 Task: Add Lakanto Golden Monkfruit Sweetener to the cart.
Action: Mouse moved to (285, 133)
Screenshot: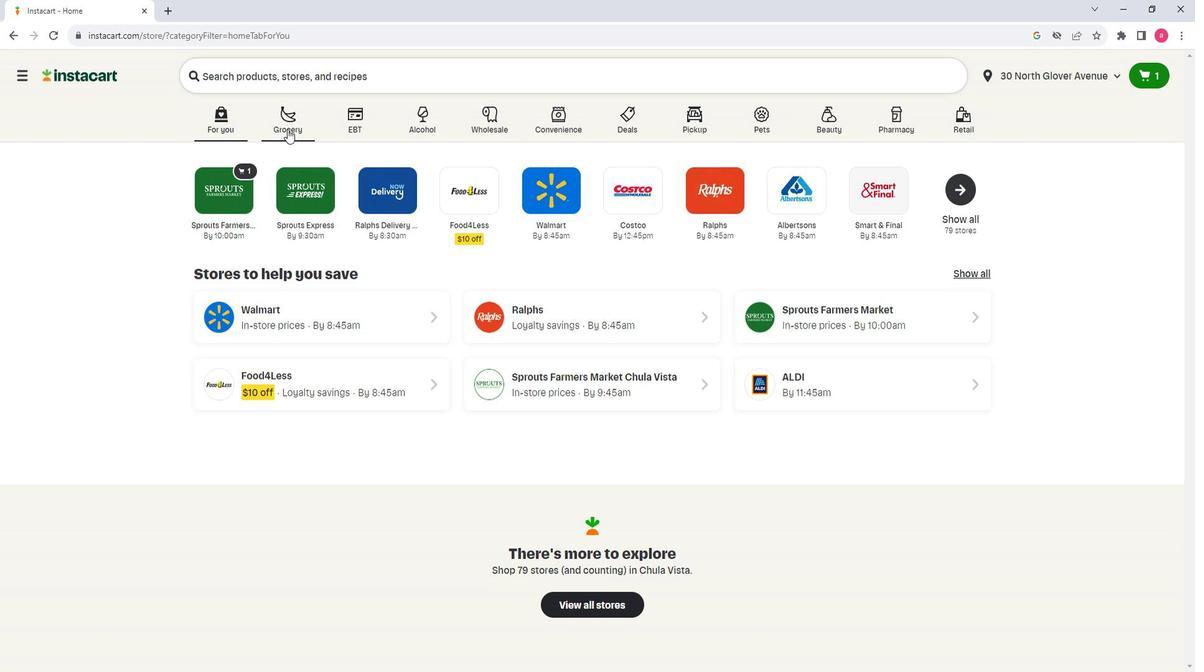 
Action: Mouse pressed left at (285, 133)
Screenshot: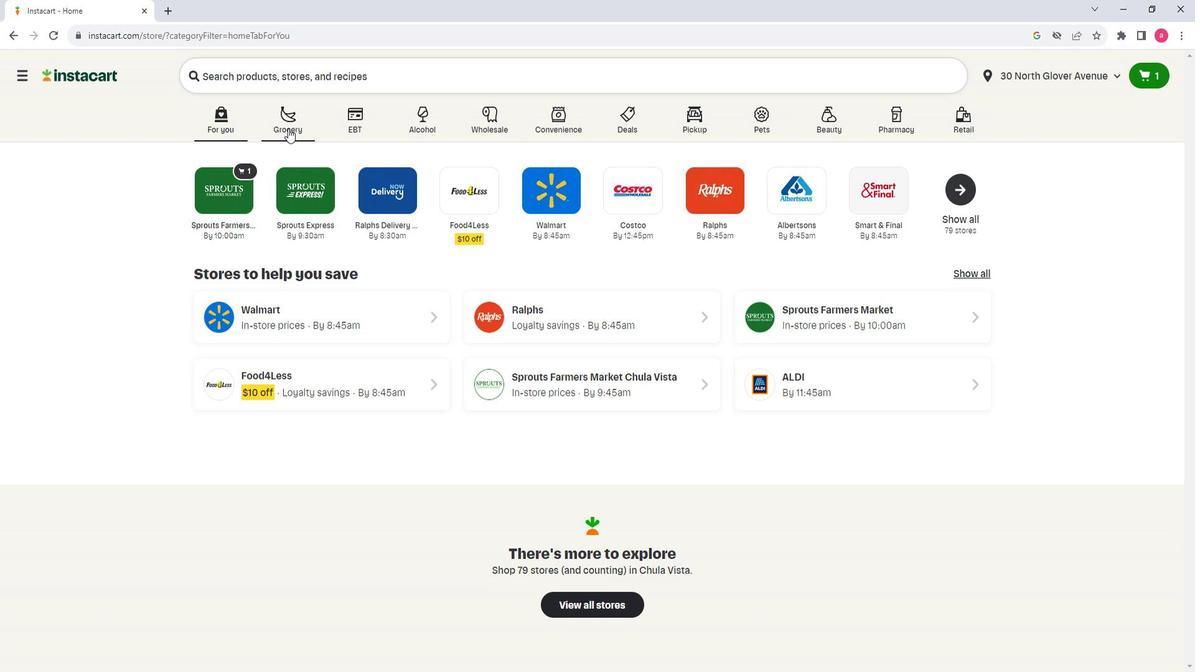 
Action: Mouse moved to (366, 361)
Screenshot: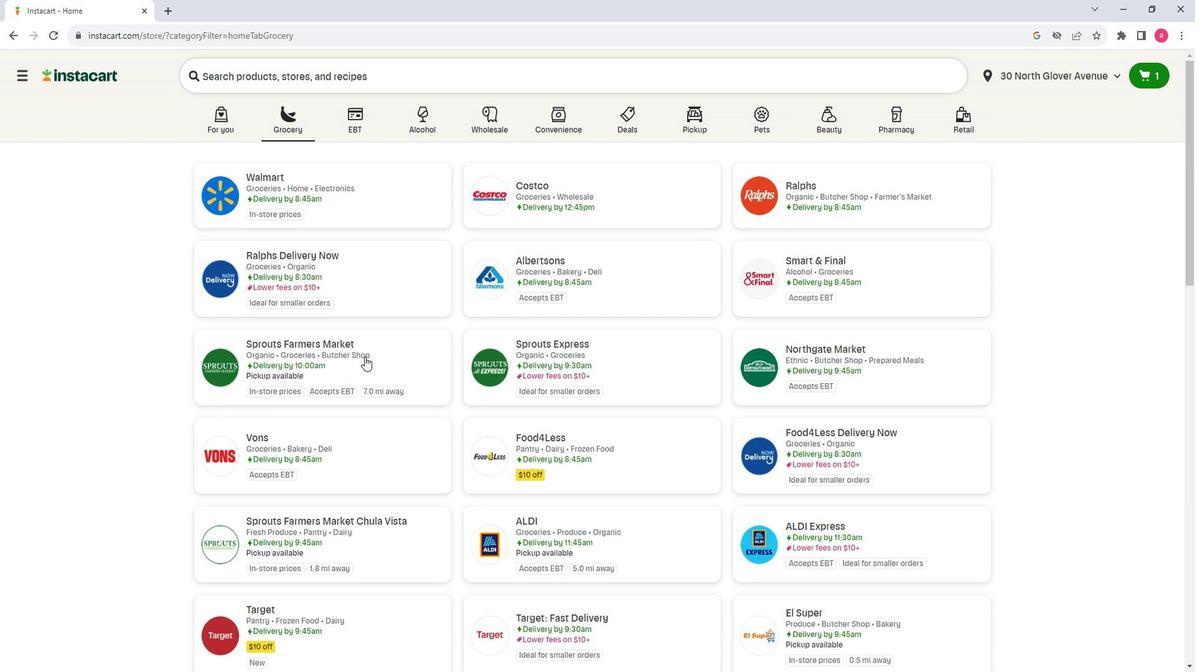 
Action: Mouse pressed left at (366, 361)
Screenshot: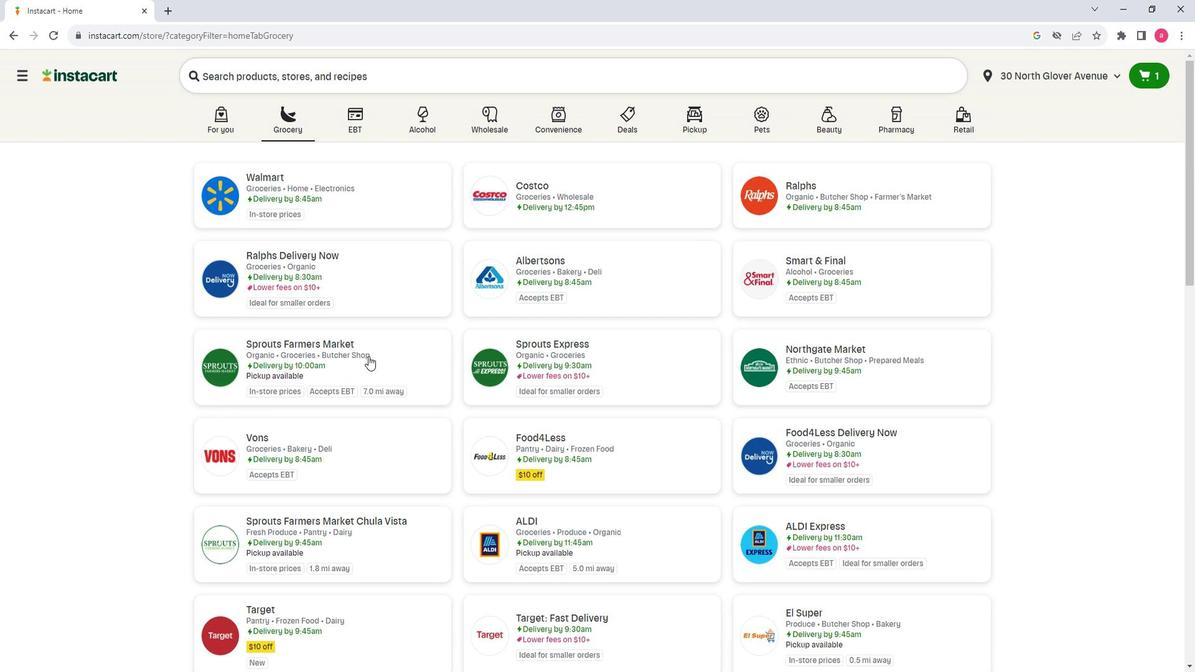 
Action: Mouse moved to (69, 391)
Screenshot: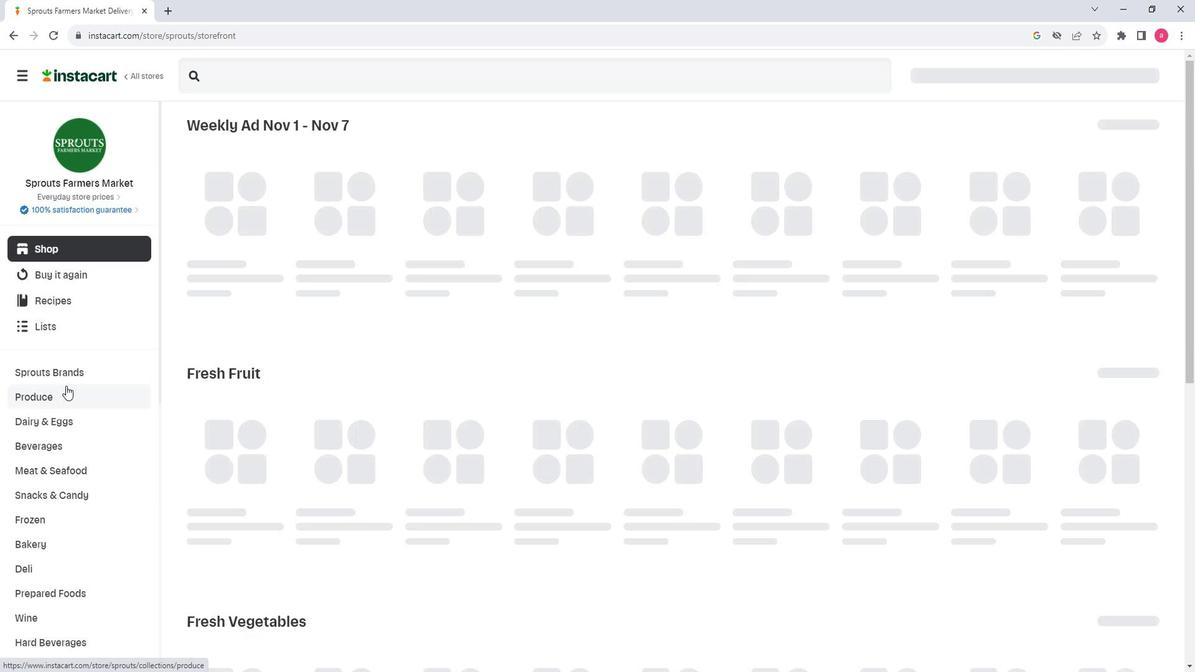 
Action: Mouse scrolled (69, 390) with delta (0, 0)
Screenshot: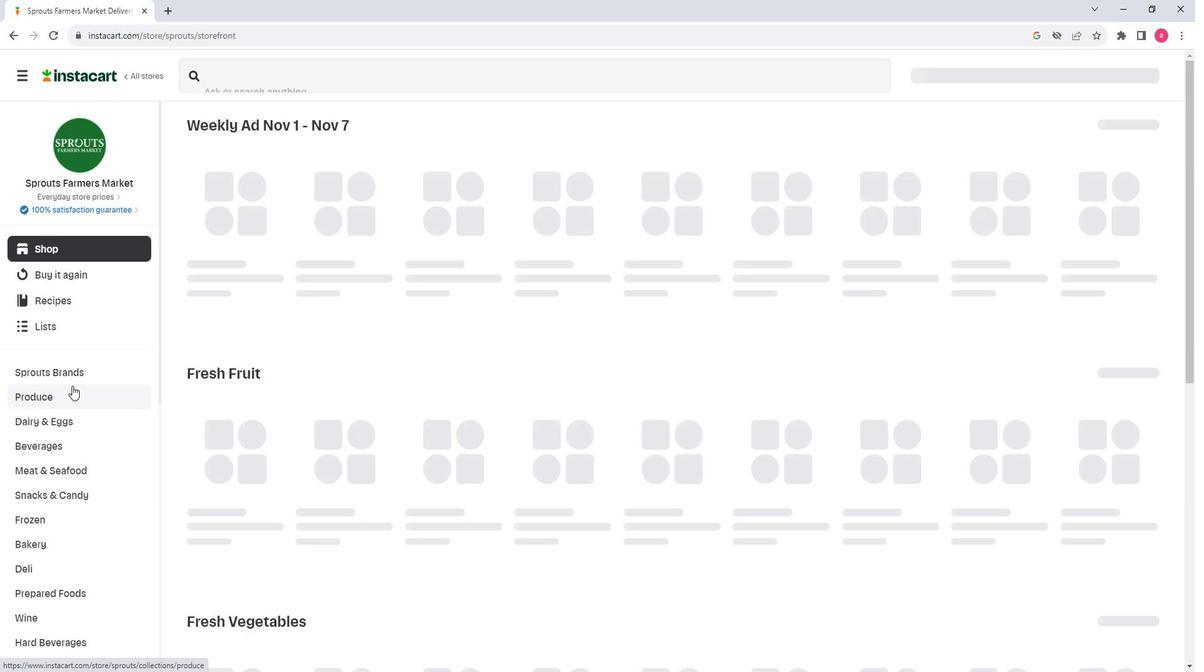 
Action: Mouse scrolled (69, 390) with delta (0, 0)
Screenshot: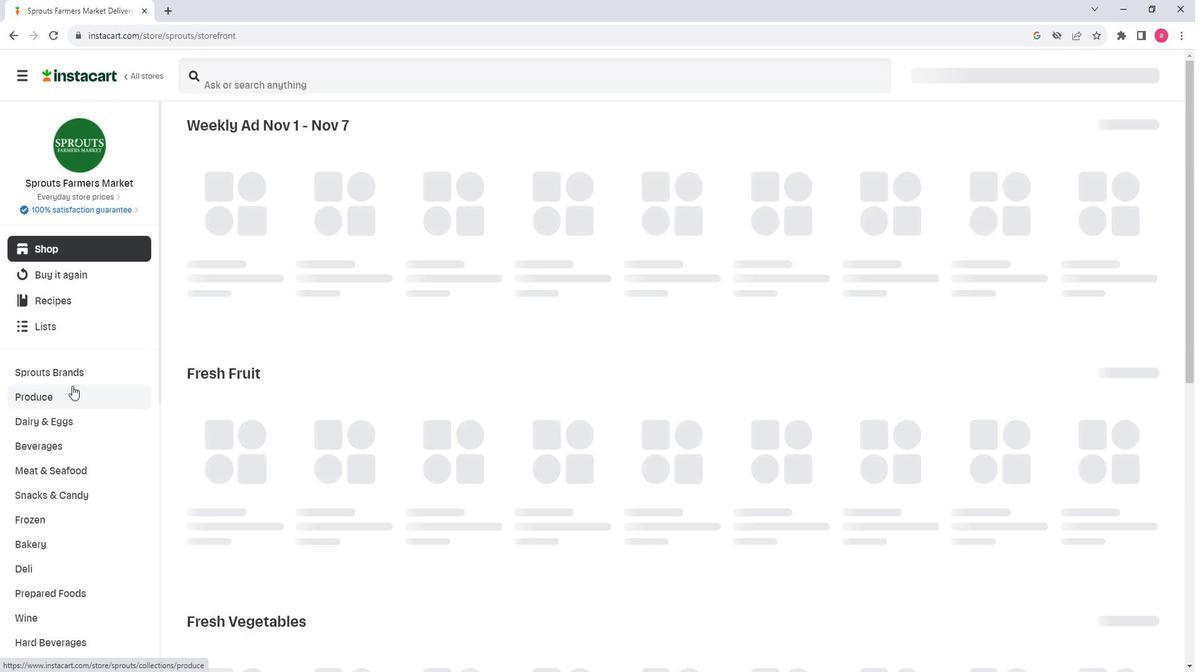 
Action: Mouse scrolled (69, 390) with delta (0, 0)
Screenshot: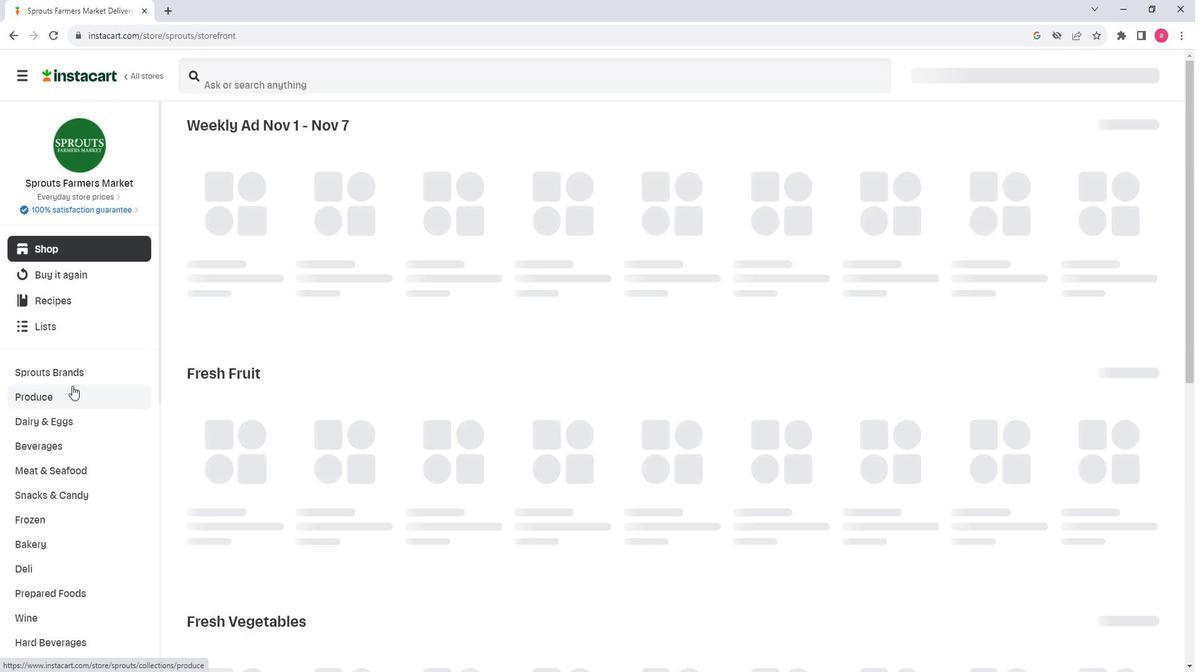 
Action: Mouse scrolled (69, 390) with delta (0, 0)
Screenshot: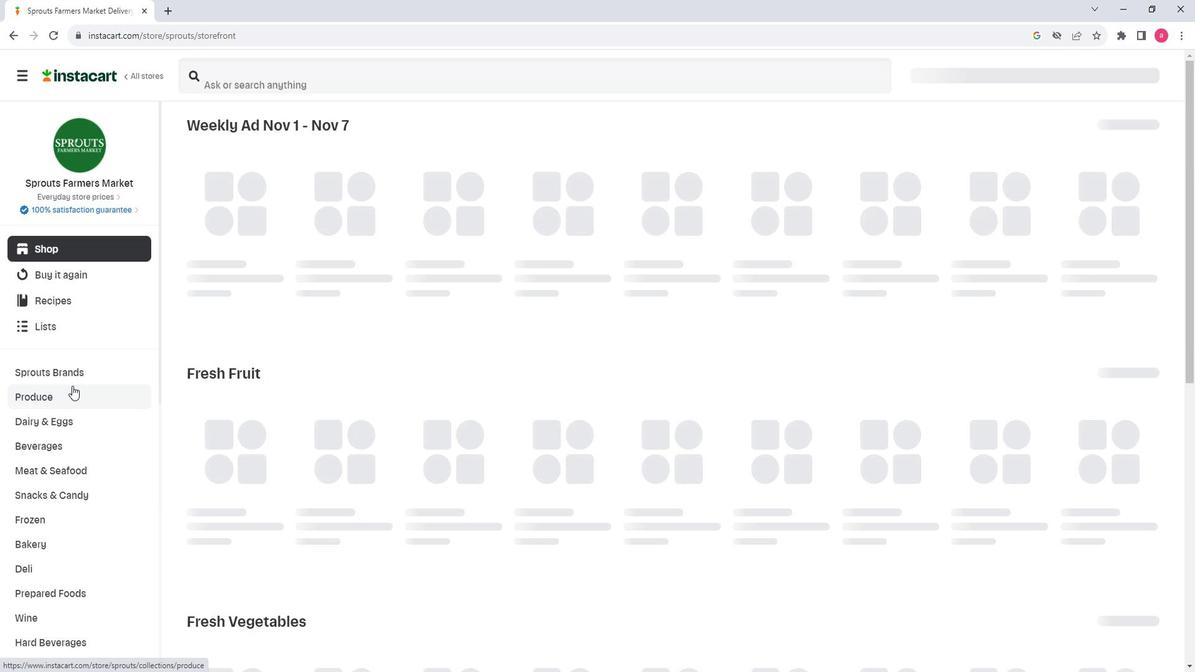 
Action: Mouse scrolled (69, 390) with delta (0, 0)
Screenshot: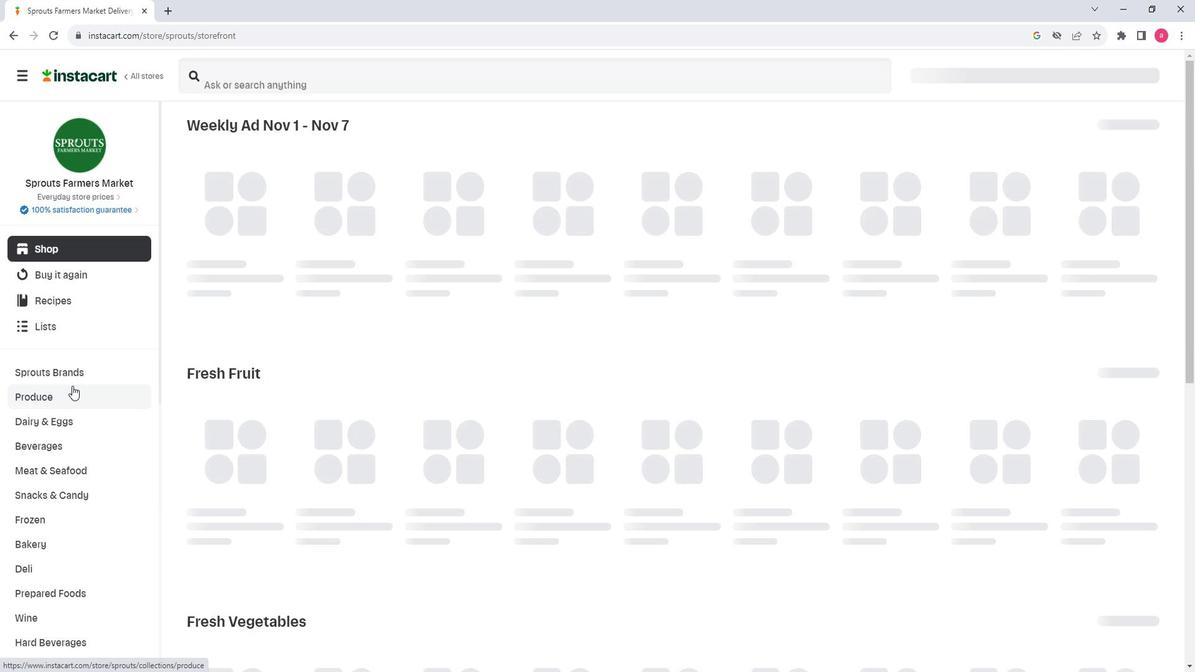 
Action: Mouse moved to (85, 498)
Screenshot: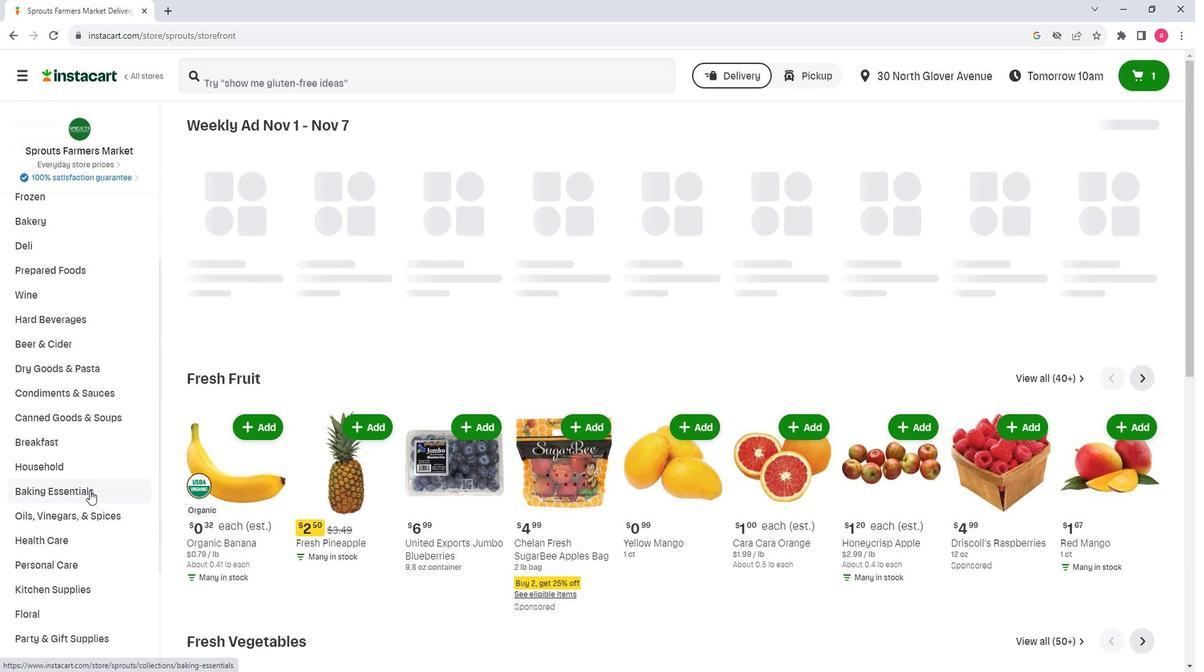 
Action: Mouse pressed left at (85, 498)
Screenshot: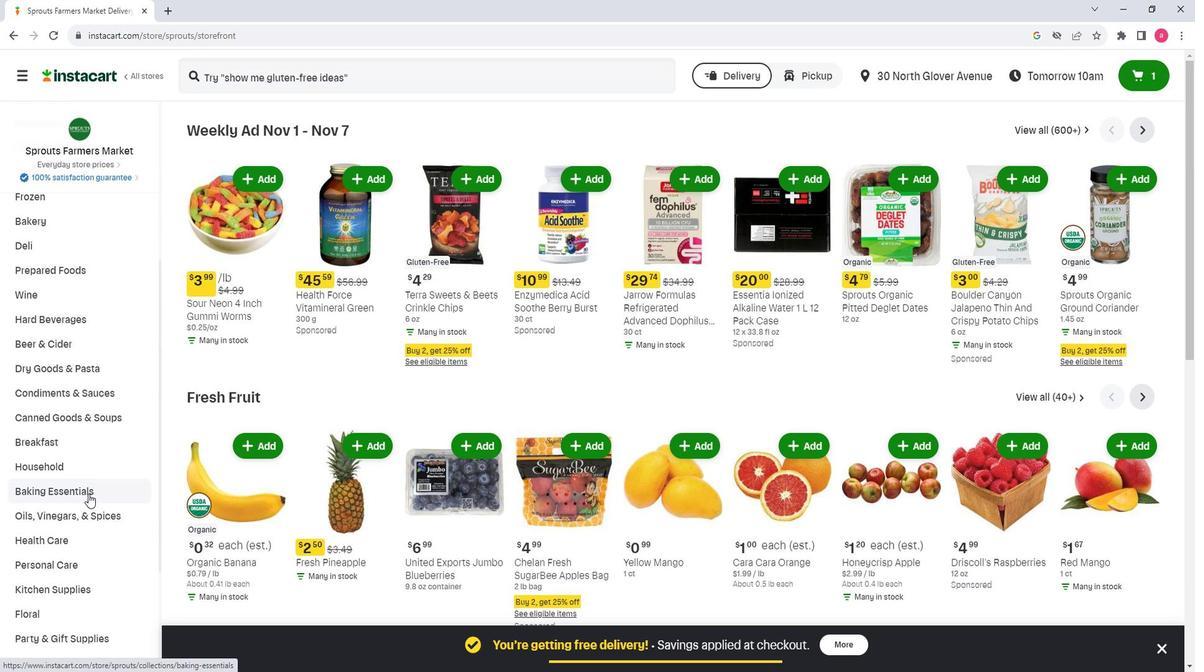 
Action: Mouse moved to (734, 169)
Screenshot: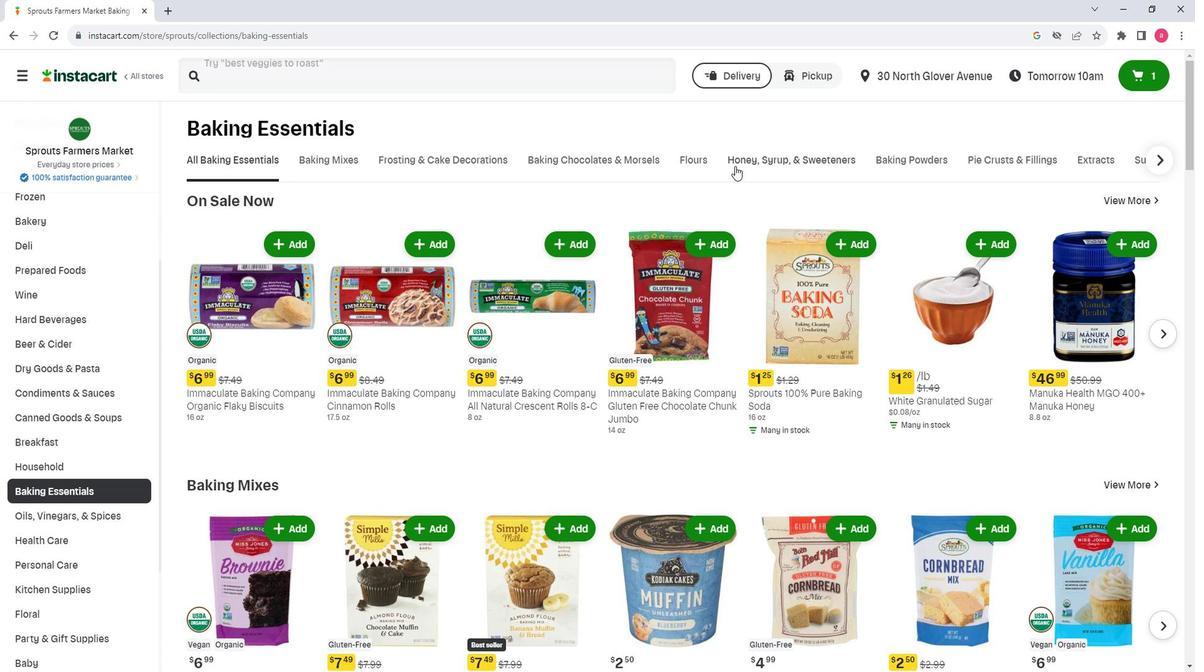
Action: Mouse pressed left at (734, 169)
Screenshot: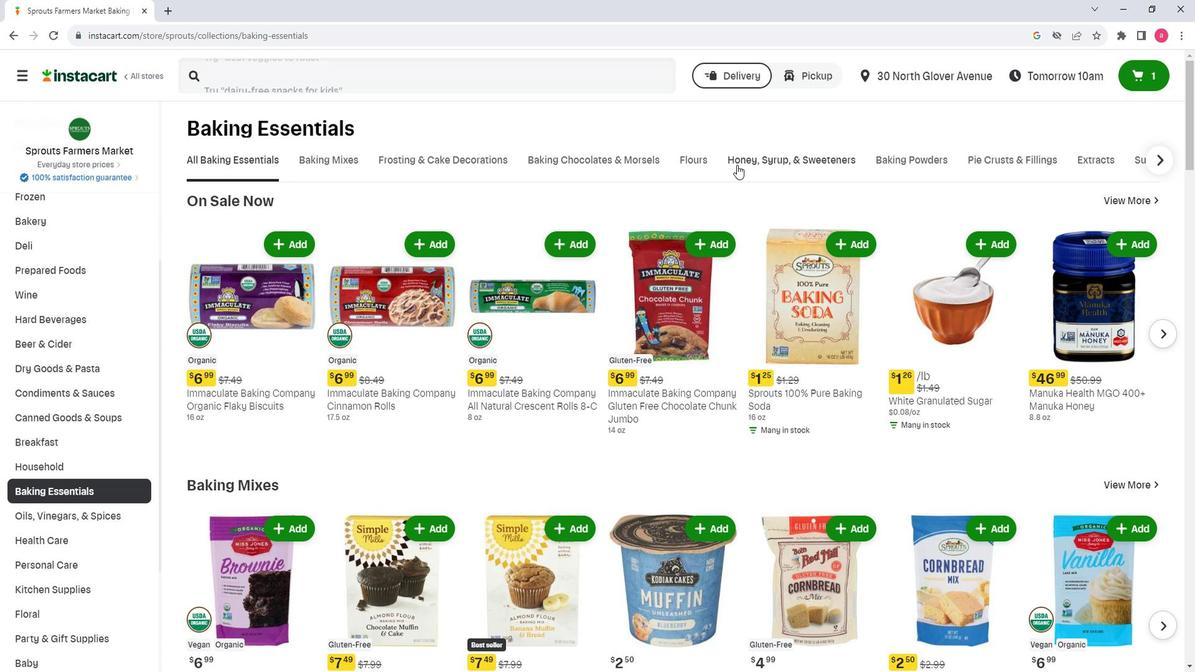 
Action: Mouse moved to (603, 232)
Screenshot: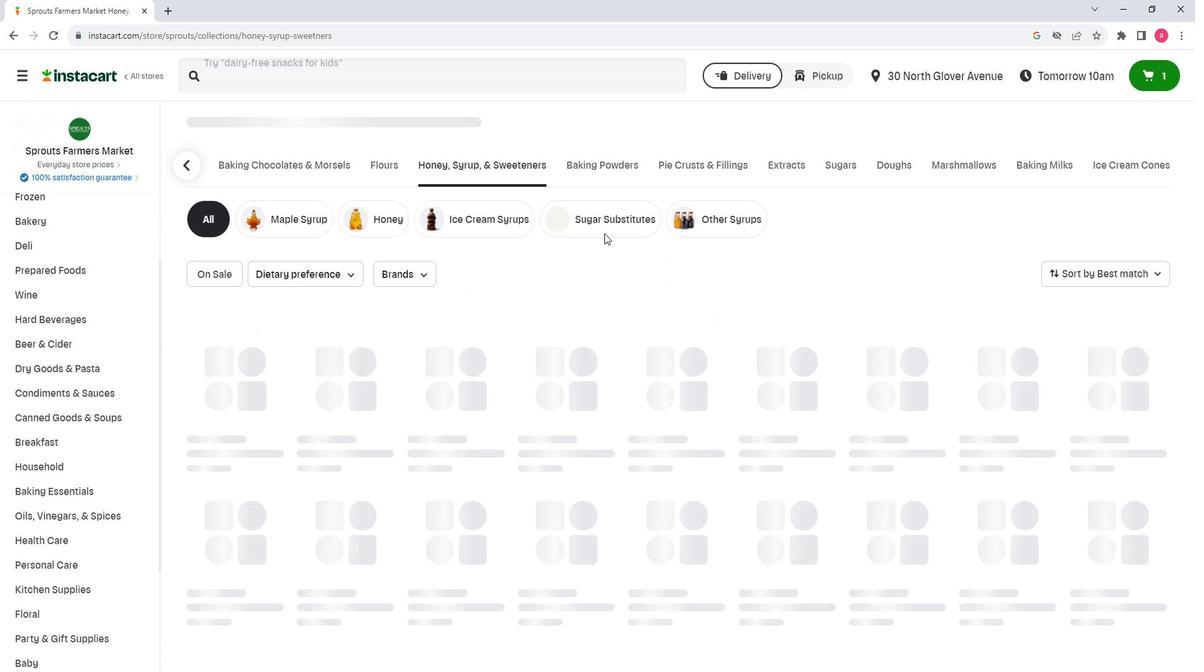 
Action: Mouse pressed left at (603, 232)
Screenshot: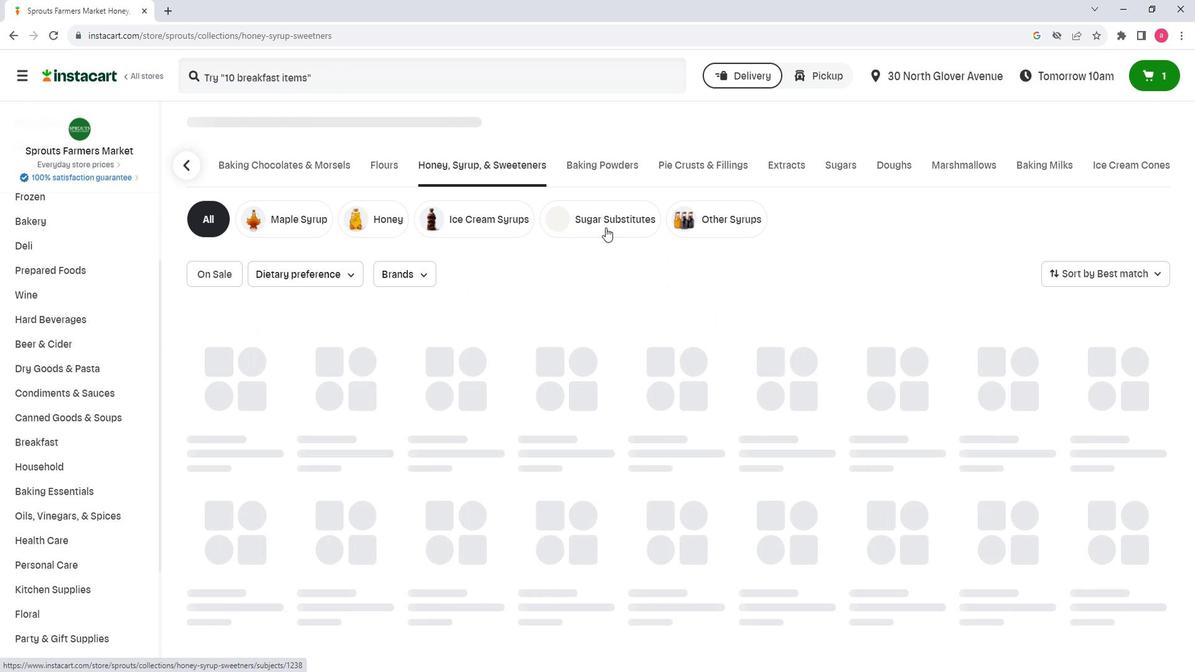 
Action: Mouse moved to (382, 82)
Screenshot: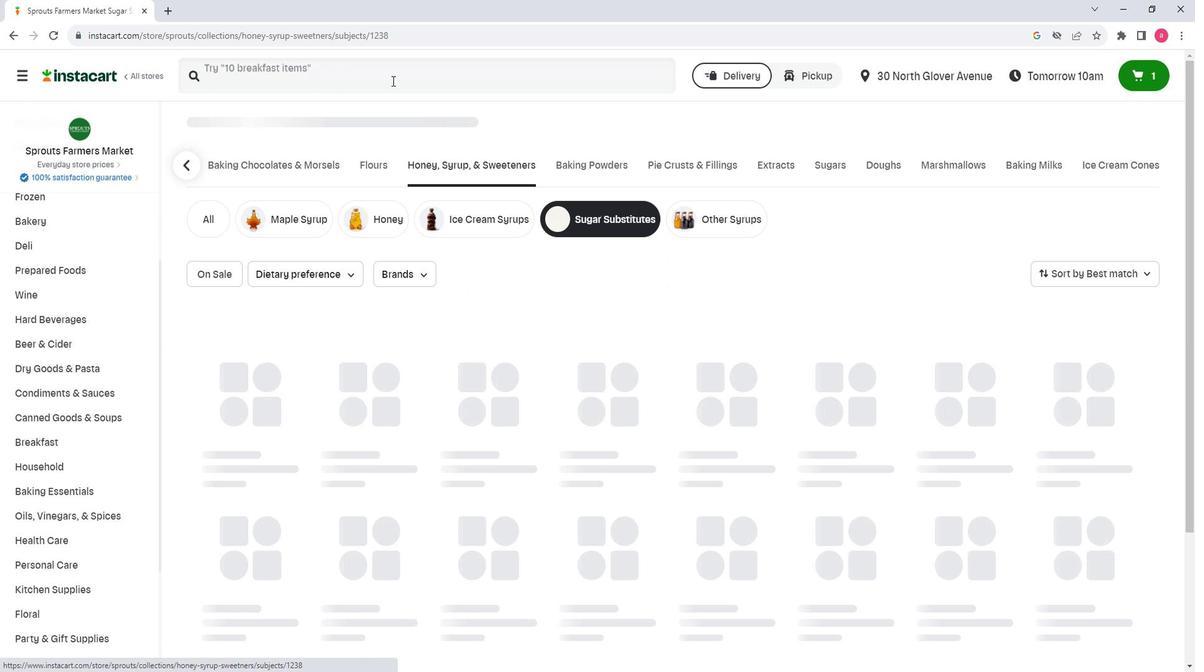 
Action: Mouse pressed left at (382, 82)
Screenshot: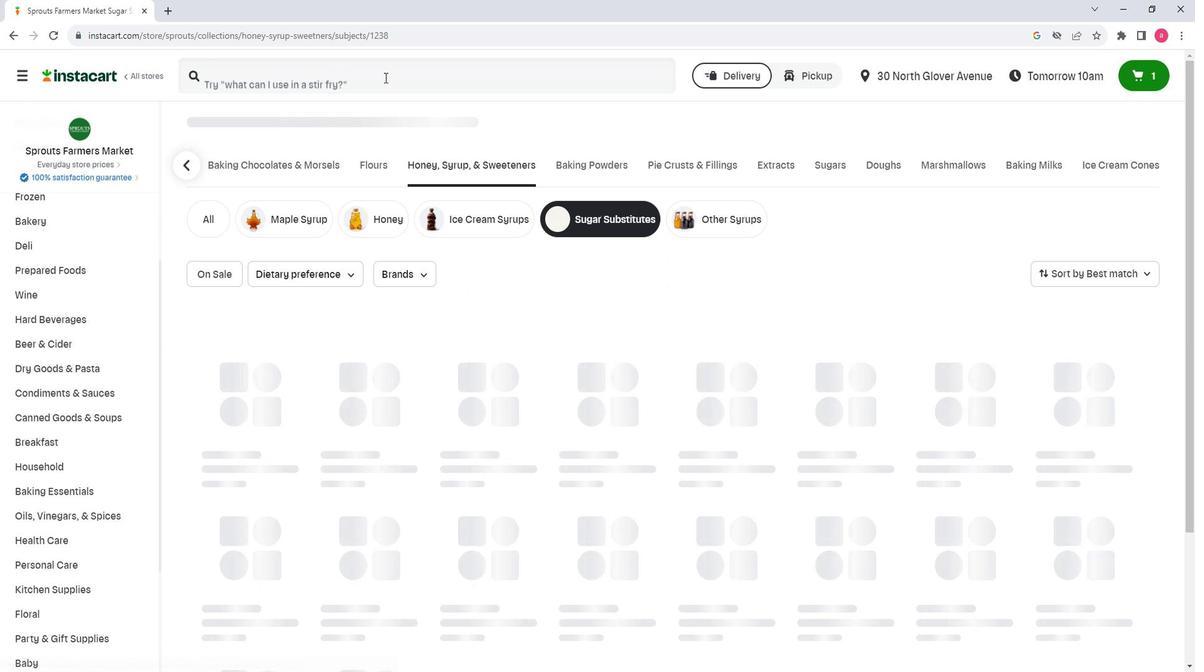 
Action: Key pressed <Key.shift>Lakanto<Key.space><Key.shift><Key.shift><Key.shift><Key.shift><Key.shift><Key.shift><Key.shift><Key.shift>Golden<Key.space><Key.shift>Monkfruit<Key.space><Key.shift>Sweetener<Key.enter>
Screenshot: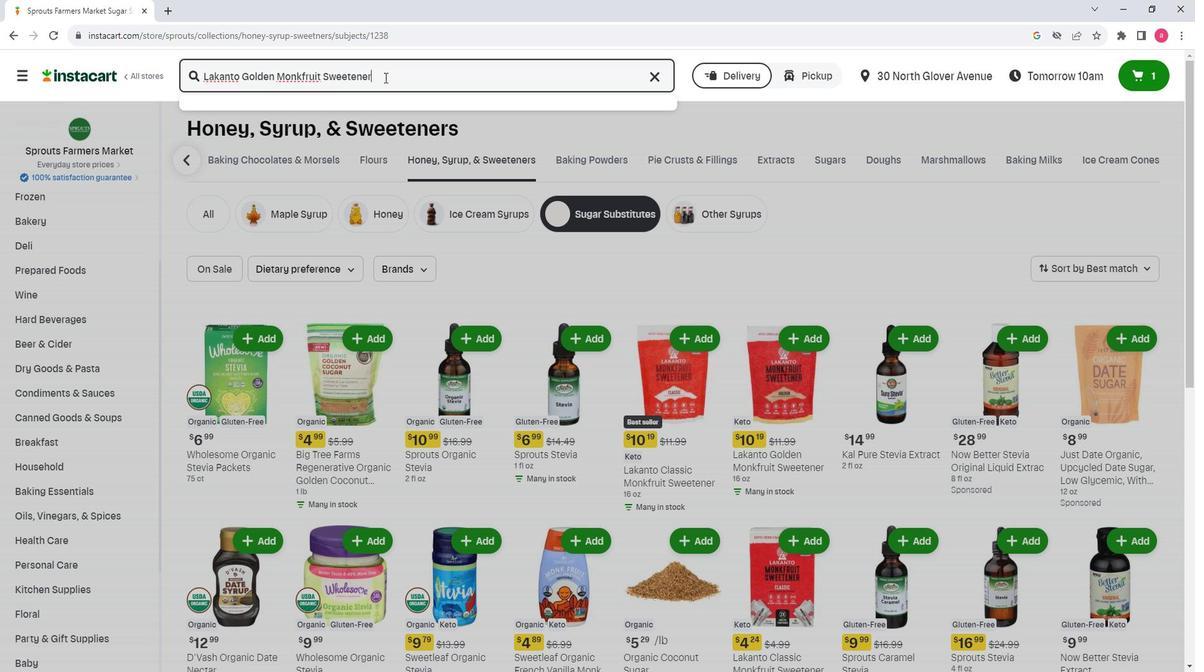 
Action: Mouse moved to (452, 412)
Screenshot: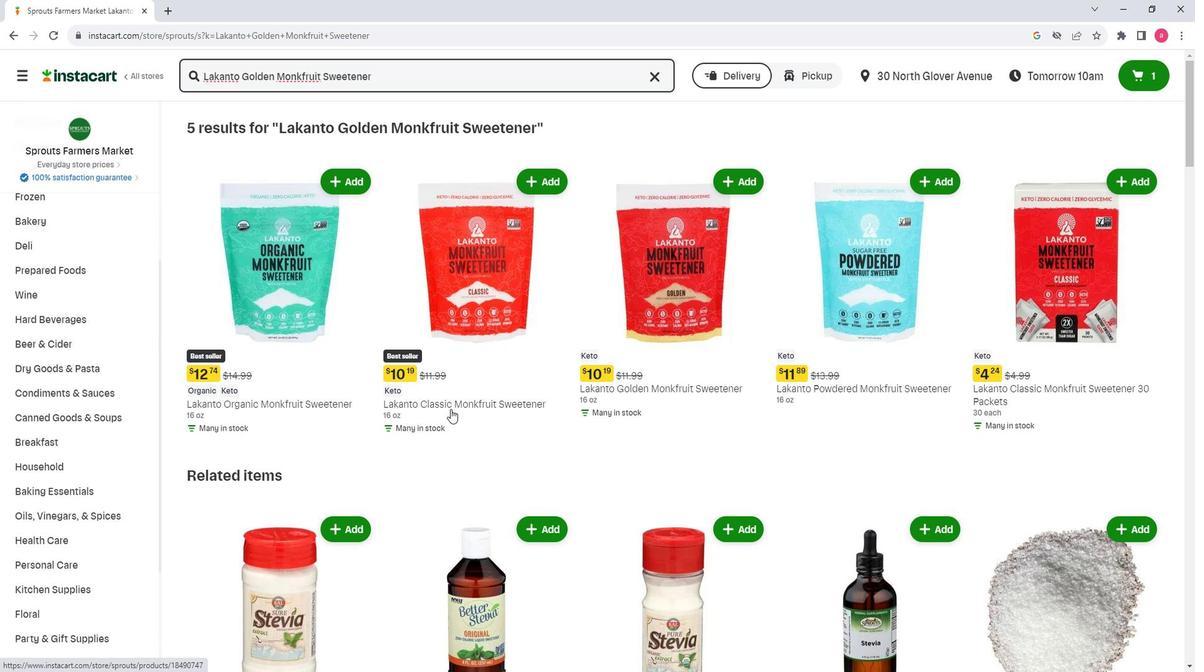 
Action: Mouse scrolled (452, 412) with delta (0, 0)
Screenshot: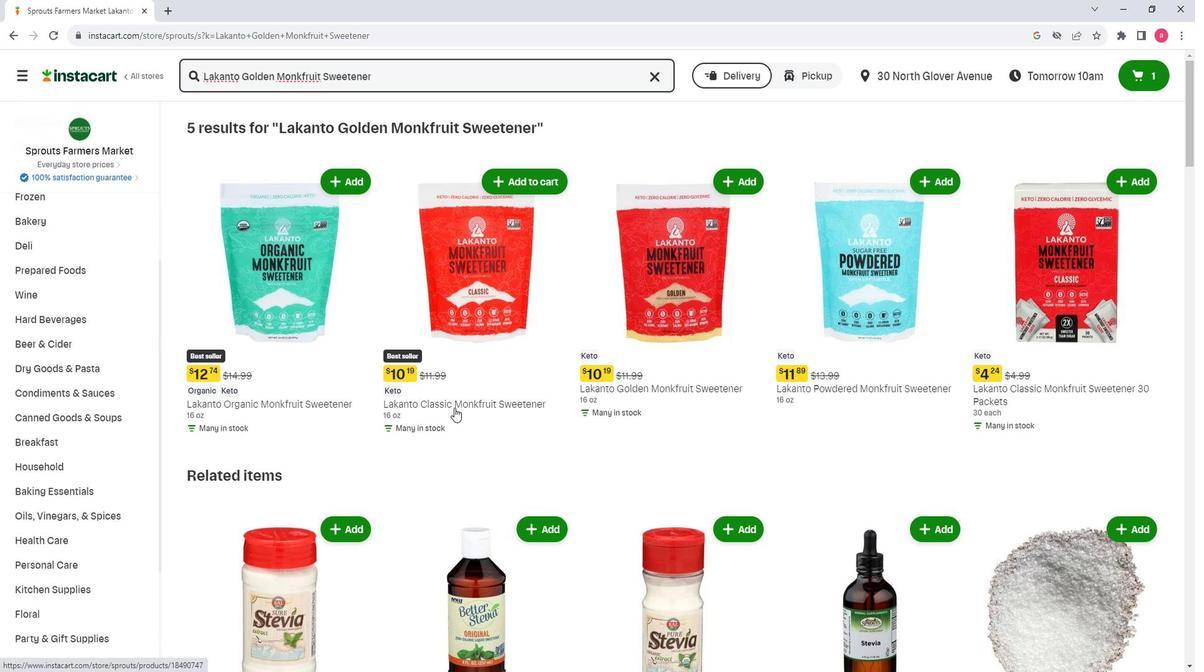 
Action: Mouse moved to (707, 123)
Screenshot: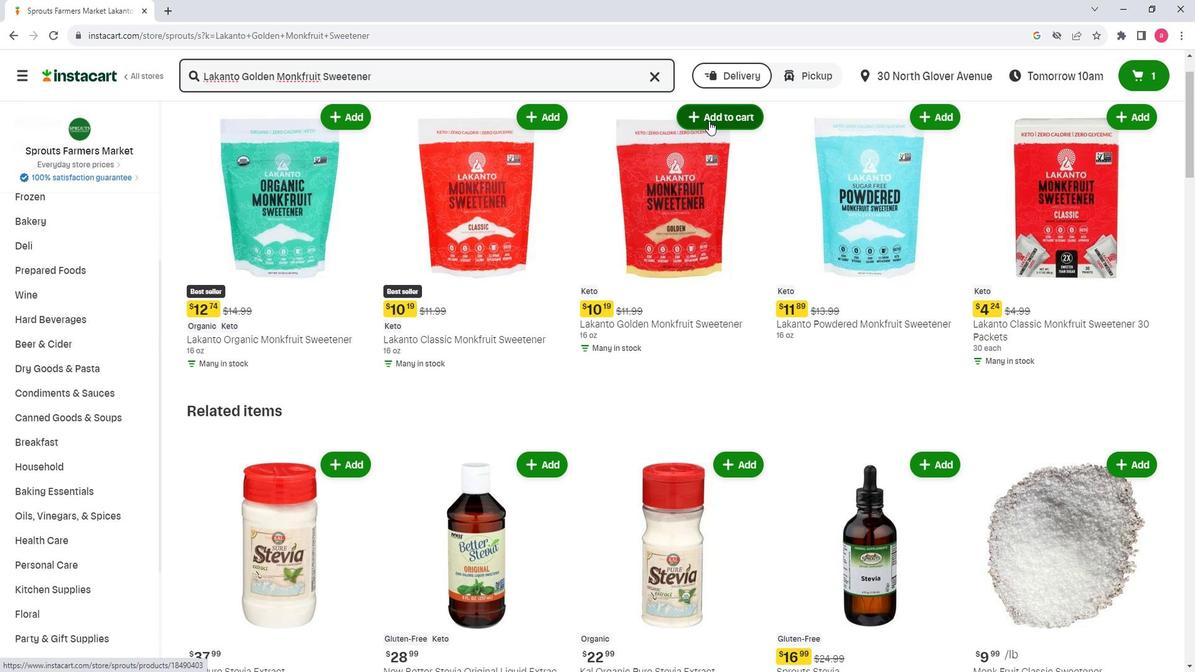 
Action: Mouse pressed left at (707, 123)
Screenshot: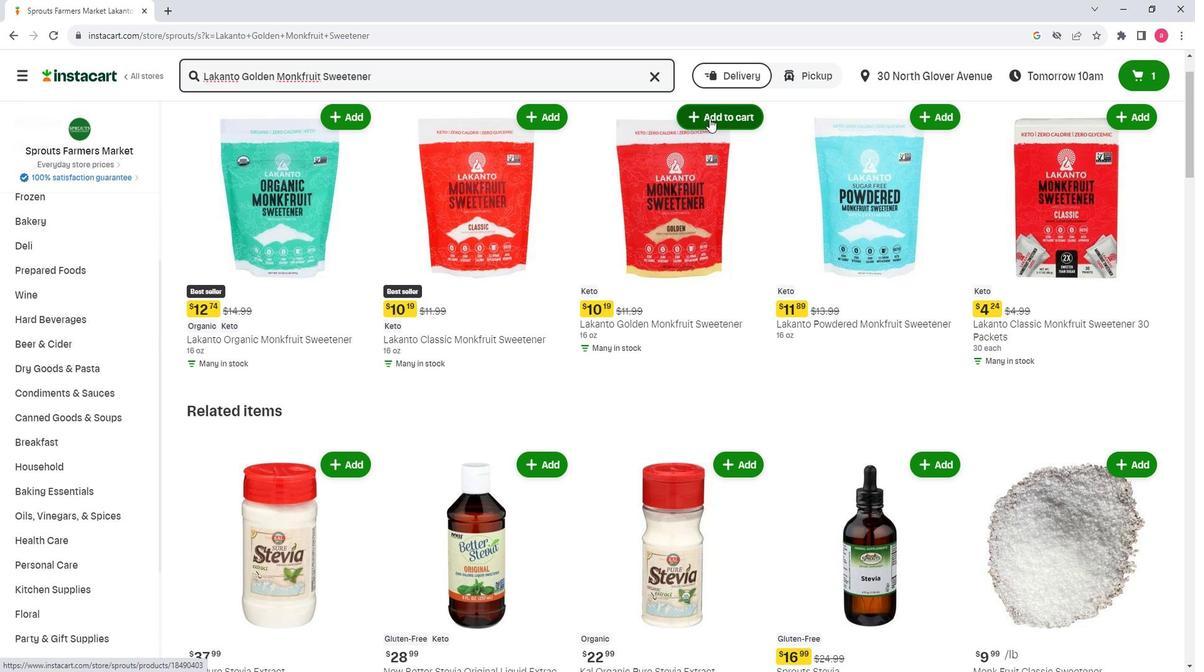 
Action: Mouse moved to (682, 211)
Screenshot: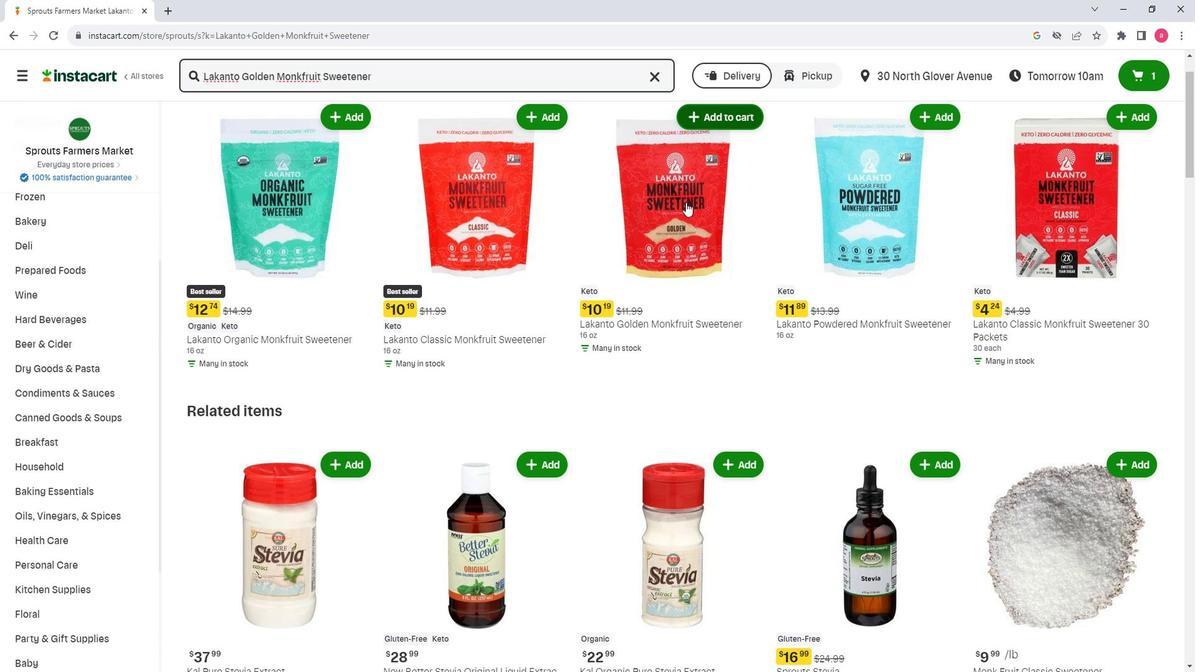 
